 Task: In the  document 	Cybersecurity.doc, select heading and apply ' Bold and Underline' Use the "find feature" to find mentioned word and apply Strikethrough in: 'online threats'
Action: Key pressed cybersecurityctrl+S
Screenshot: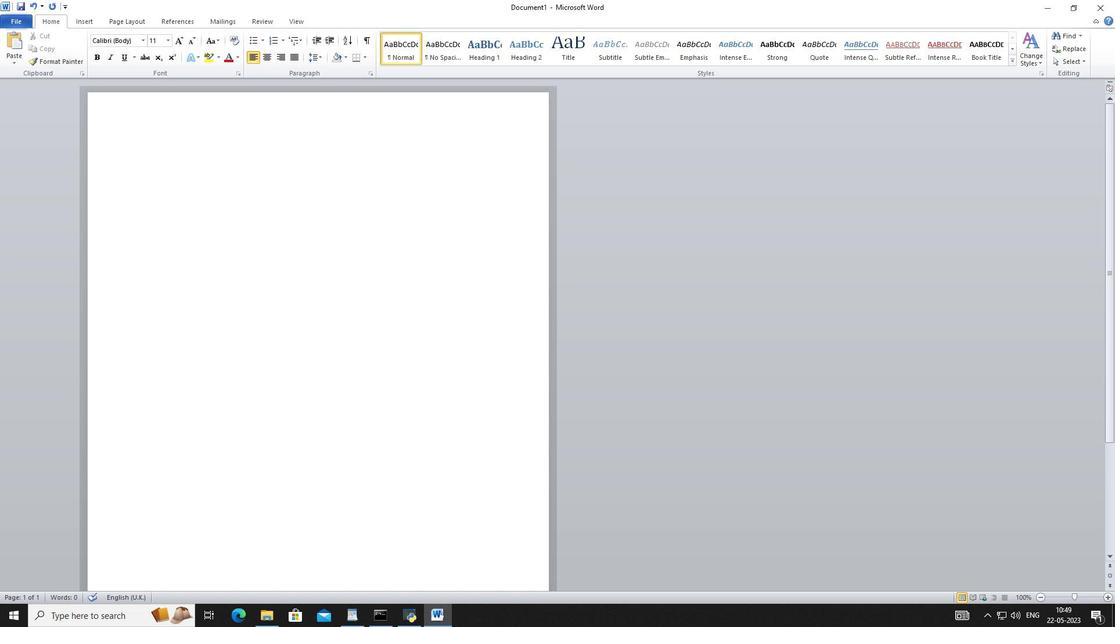 
Action: Mouse moved to (324, 217)
Screenshot: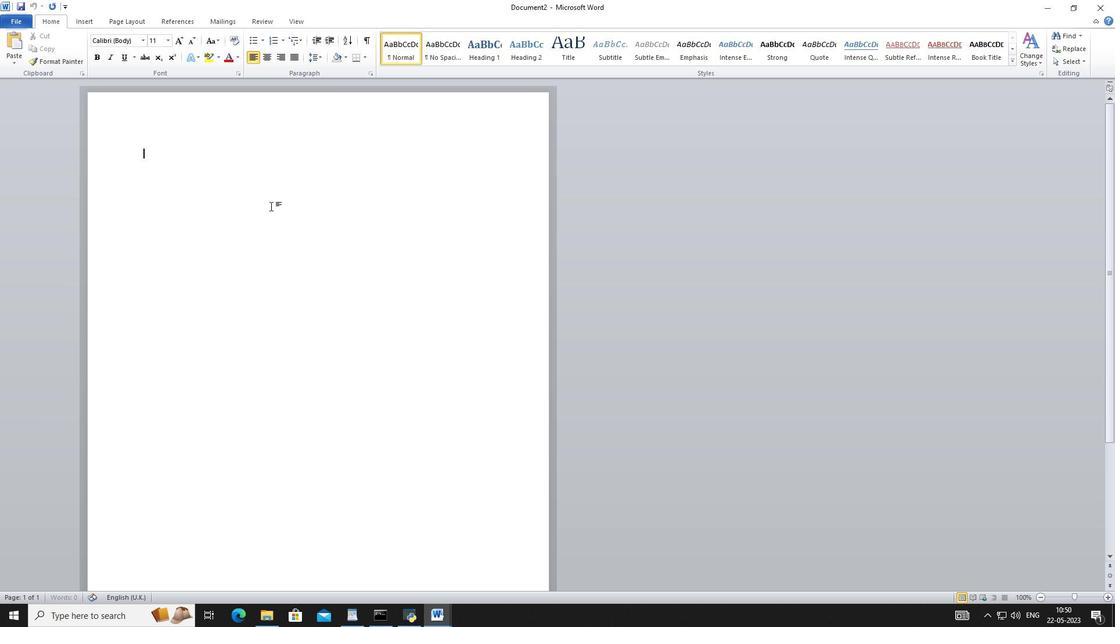 
Action: Mouse scrolled (324, 217) with delta (0, 0)
Screenshot: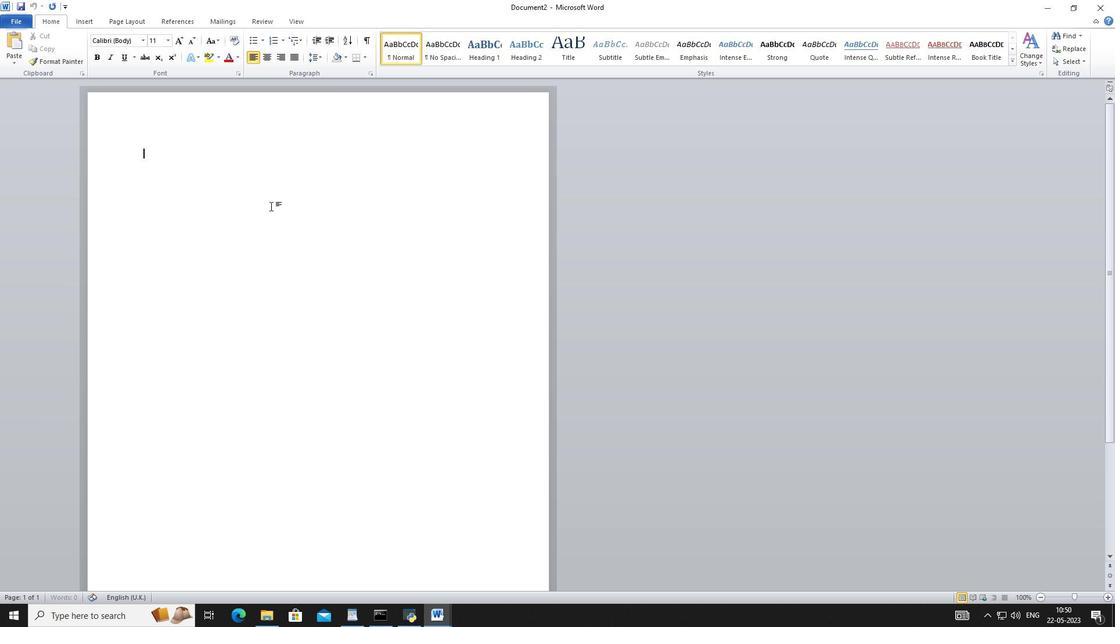 
Action: Mouse scrolled (324, 217) with delta (0, 0)
Screenshot: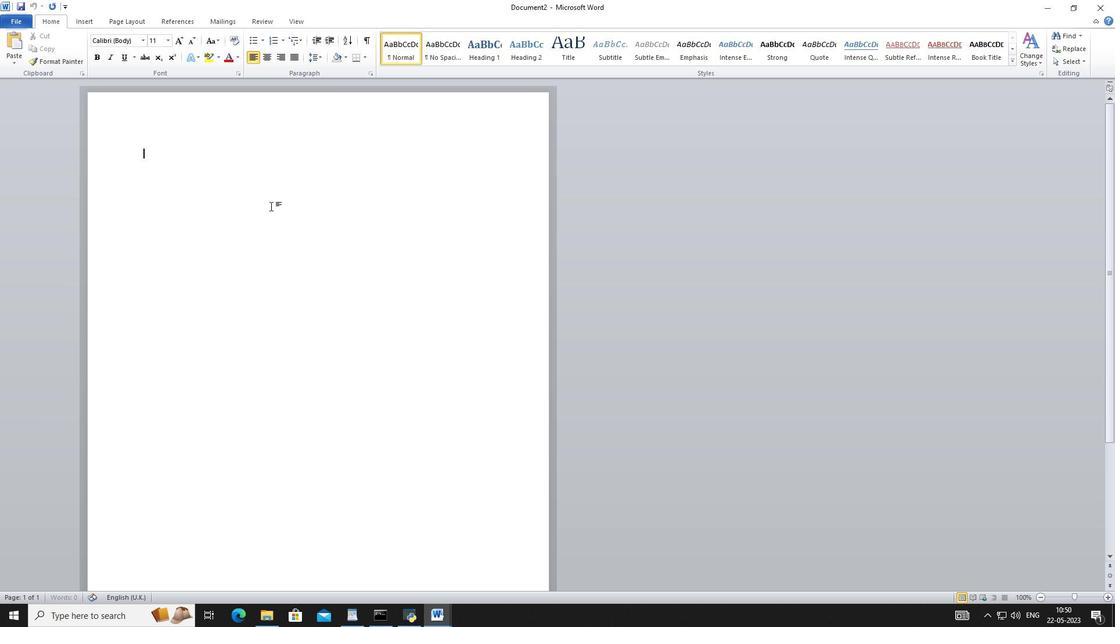 
Action: Mouse scrolled (324, 217) with delta (0, 0)
Screenshot: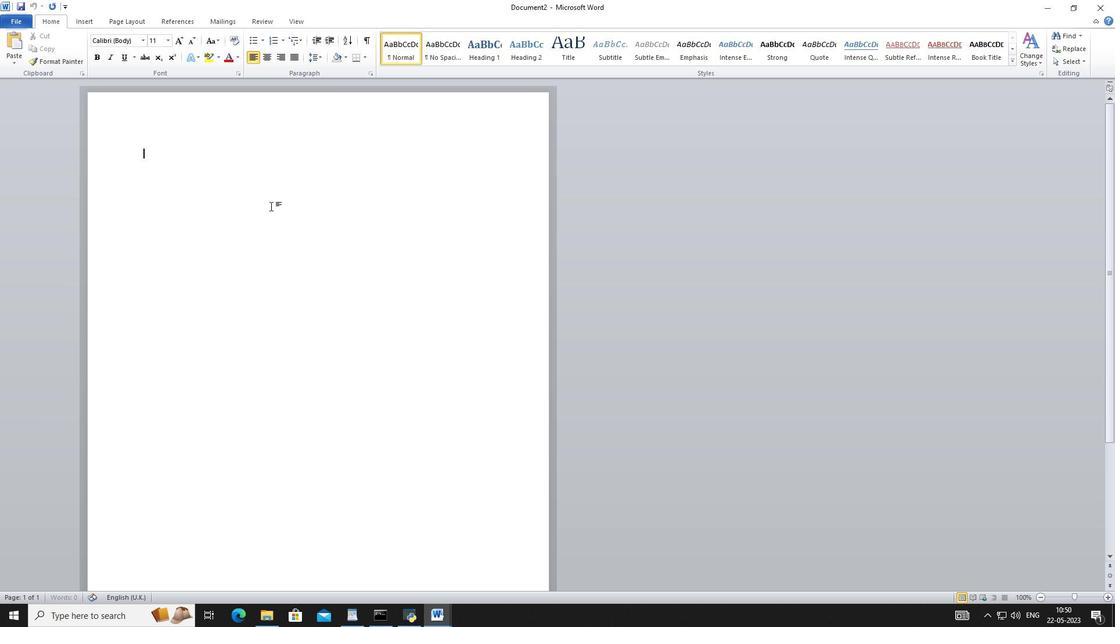 
Action: Mouse scrolled (324, 217) with delta (0, 0)
Screenshot: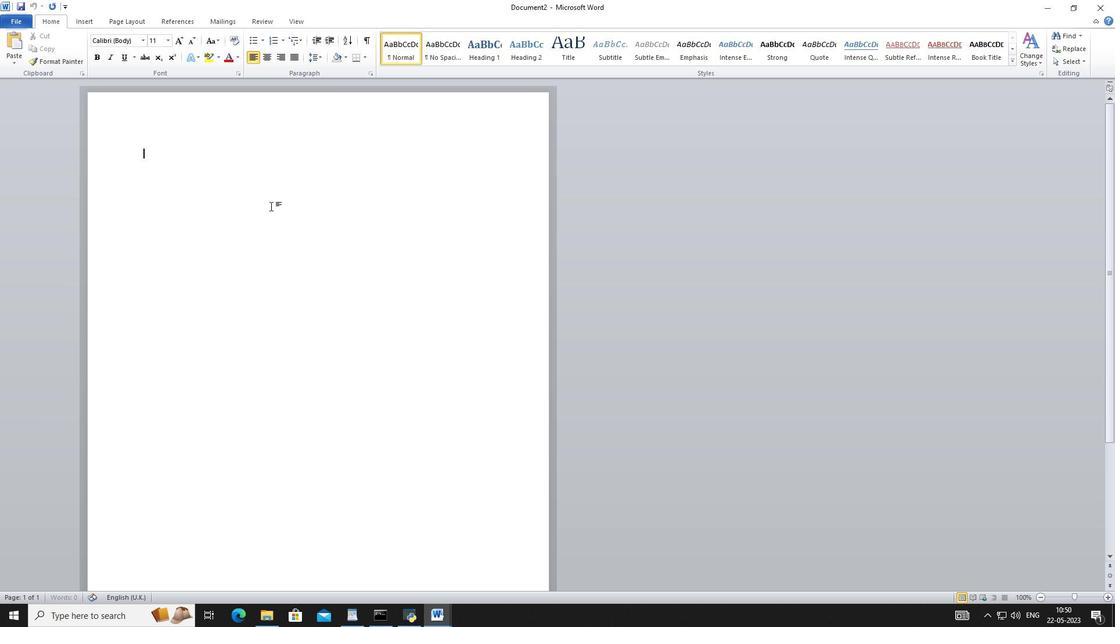 
Action: Mouse moved to (321, 208)
Screenshot: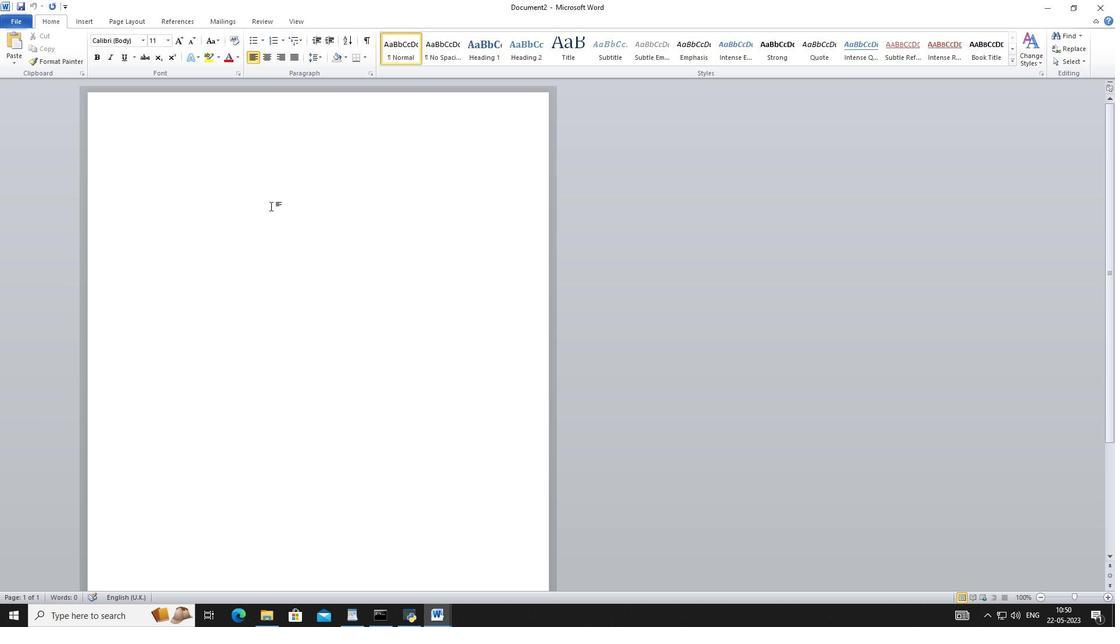 
Action: Mouse pressed left at (321, 208)
Screenshot: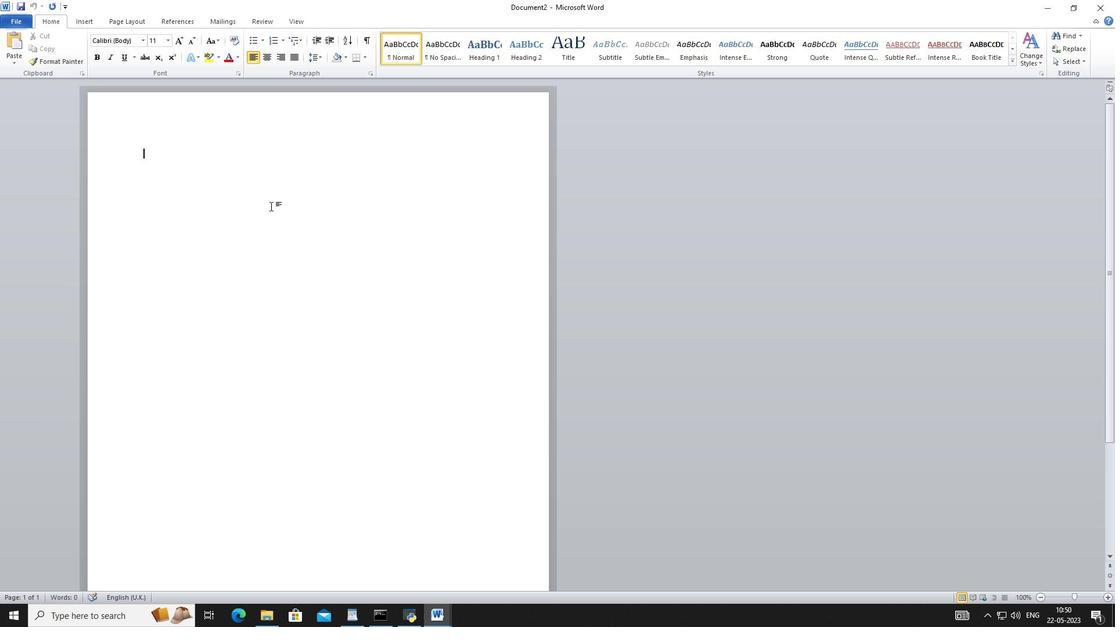 
Action: Mouse moved to (816, 386)
Screenshot: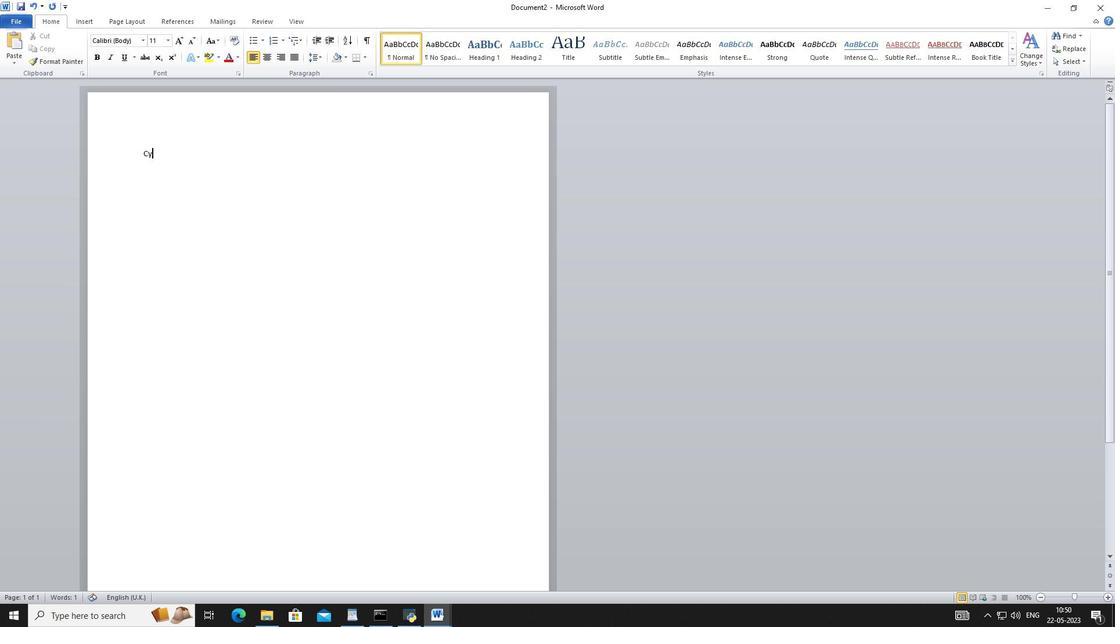 
Action: Mouse pressed left at (816, 386)
Screenshot: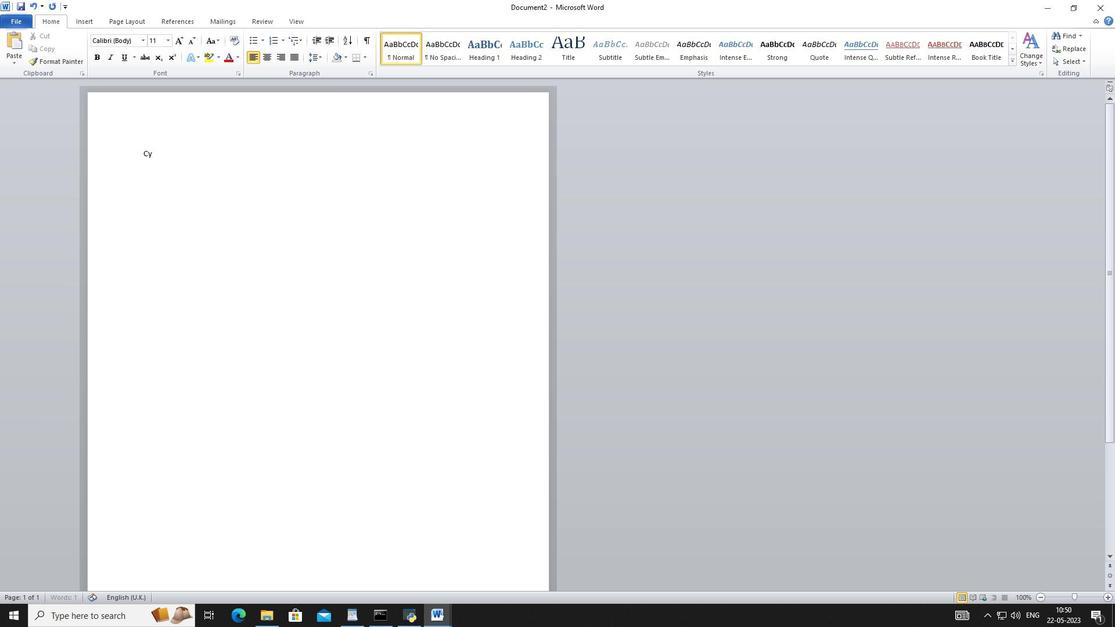 
Action: Mouse moved to (997, 274)
Screenshot: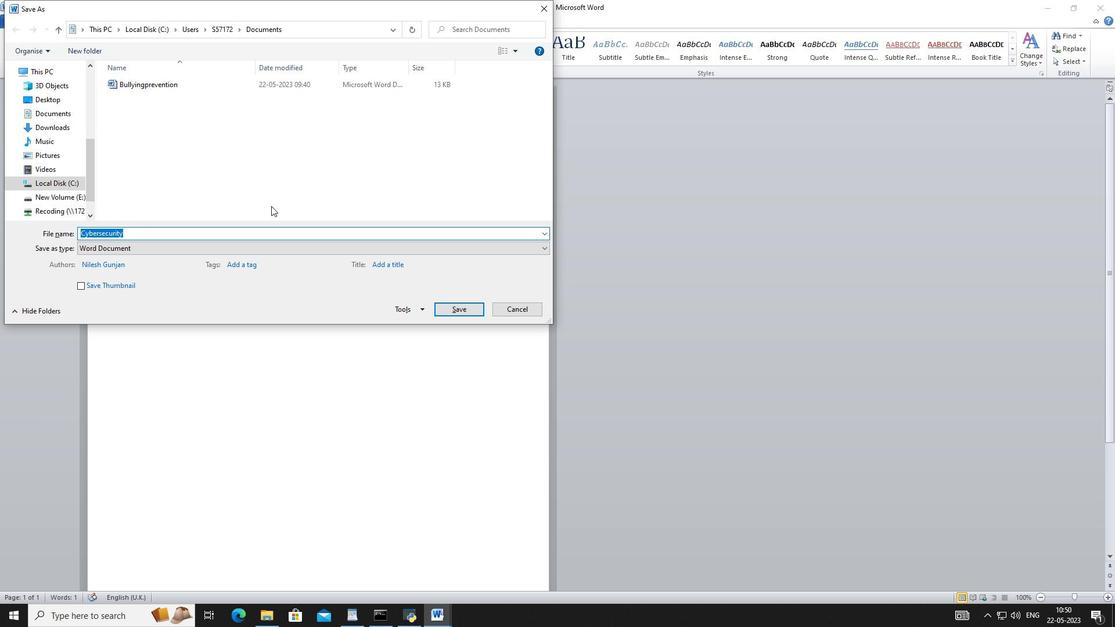 
Action: Mouse pressed left at (997, 274)
Screenshot: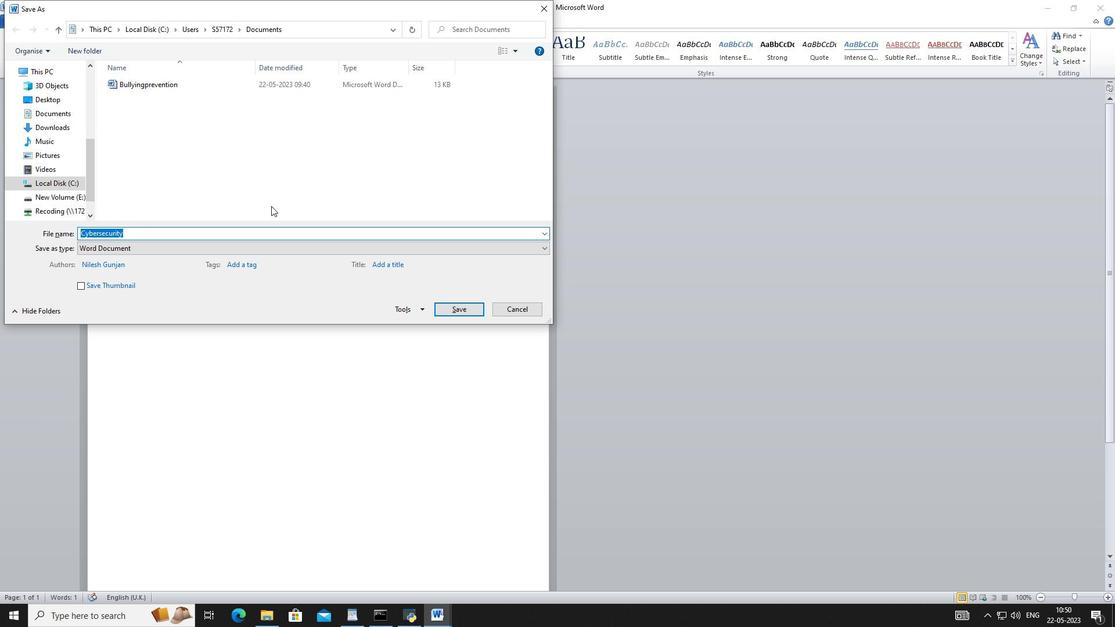 
Action: Mouse moved to (108, 238)
Screenshot: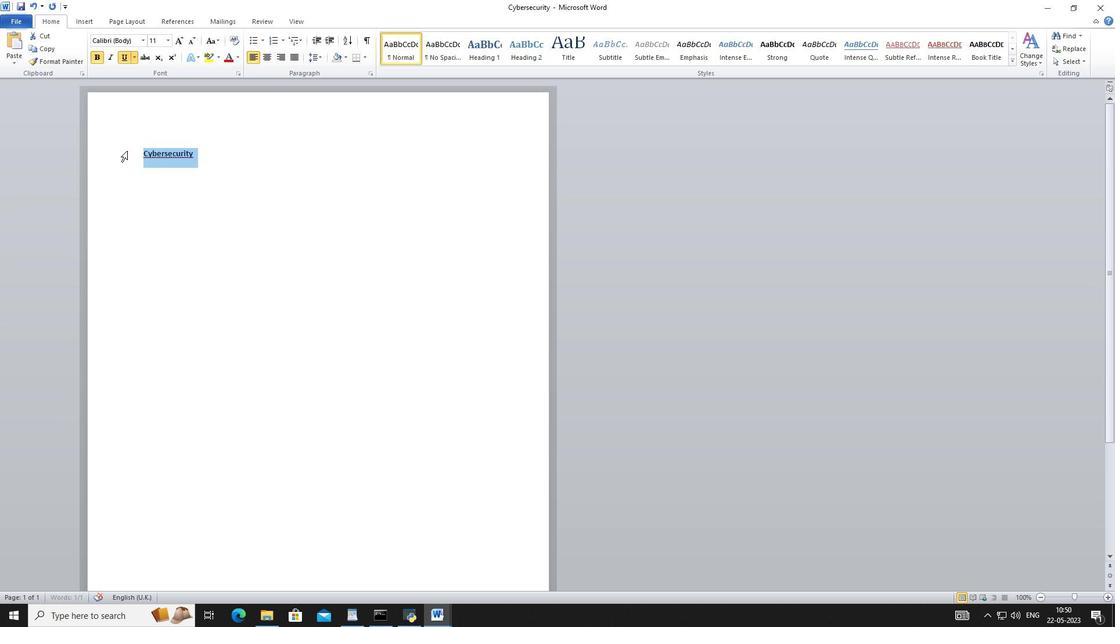
Action: Mouse pressed left at (108, 238)
Screenshot: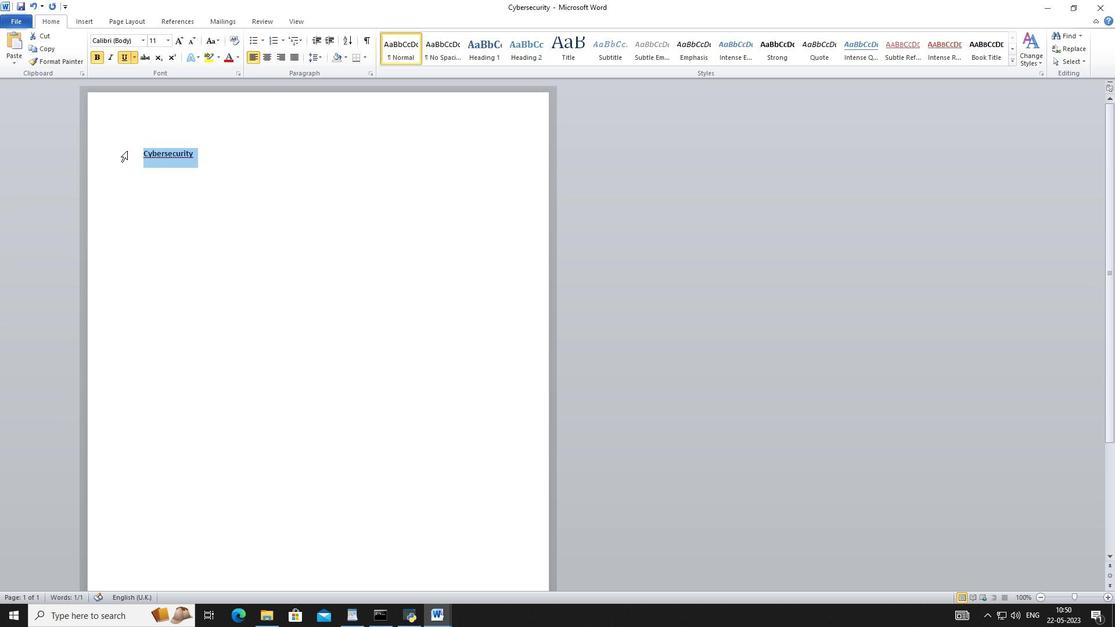 
Action: Mouse moved to (532, 370)
Screenshot: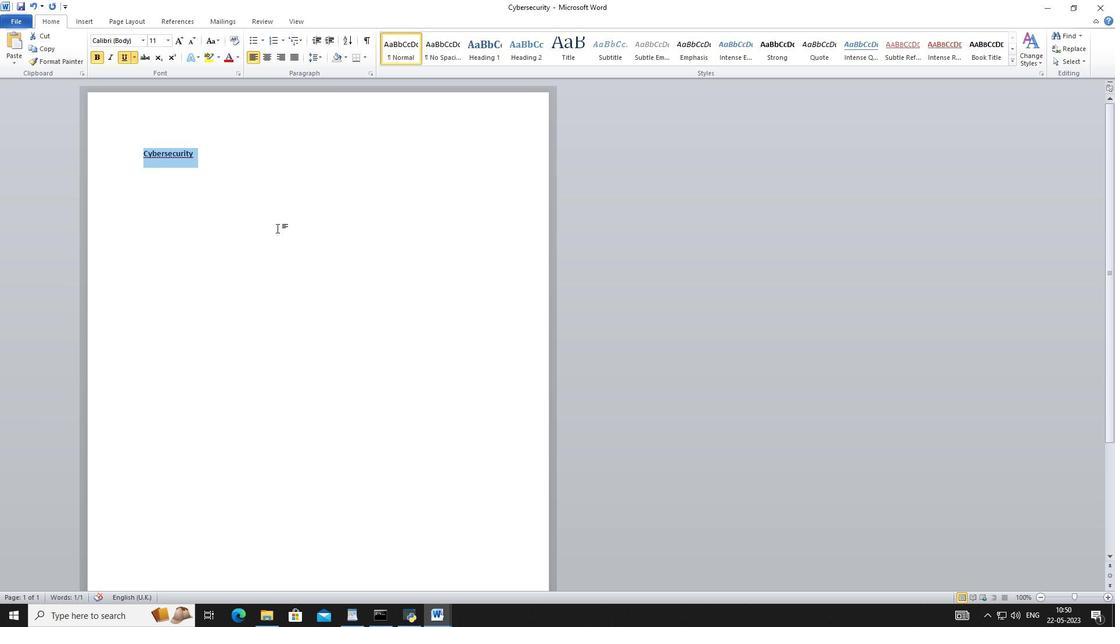 
Action: Mouse pressed left at (532, 370)
Screenshot: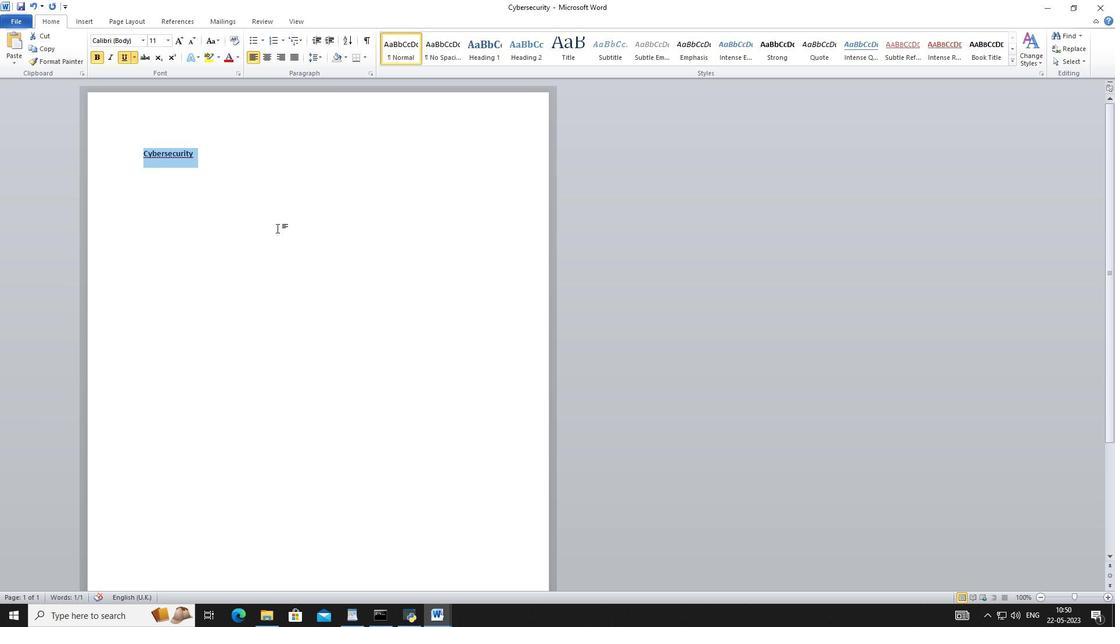 
Action: Mouse moved to (138, 607)
Screenshot: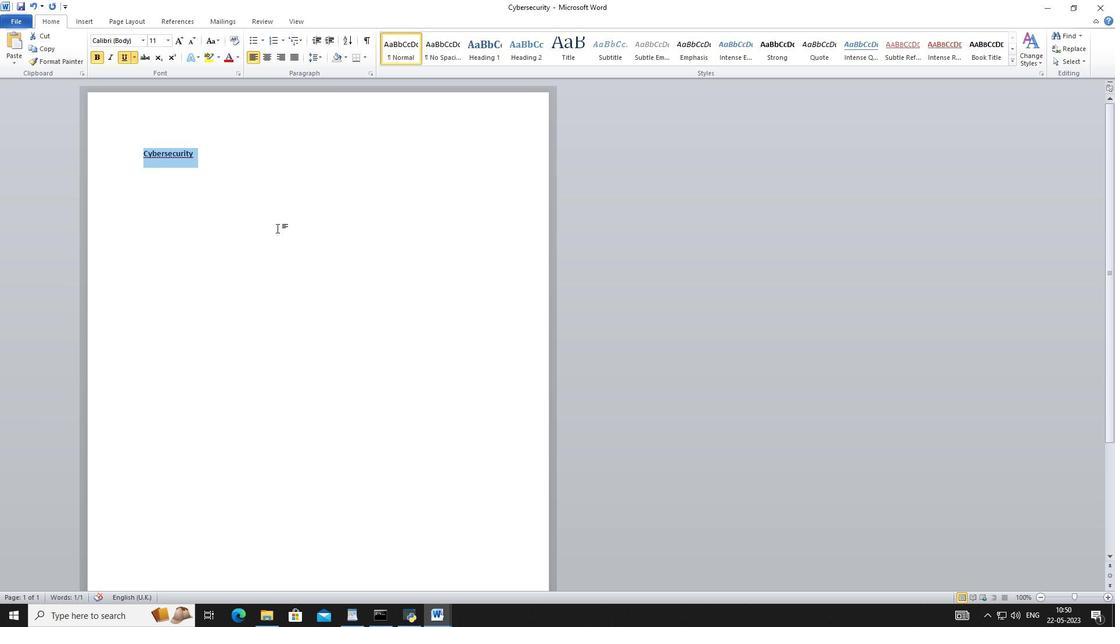 
Action: Key pressed <Key.shift_r>Cybersecurity
Screenshot: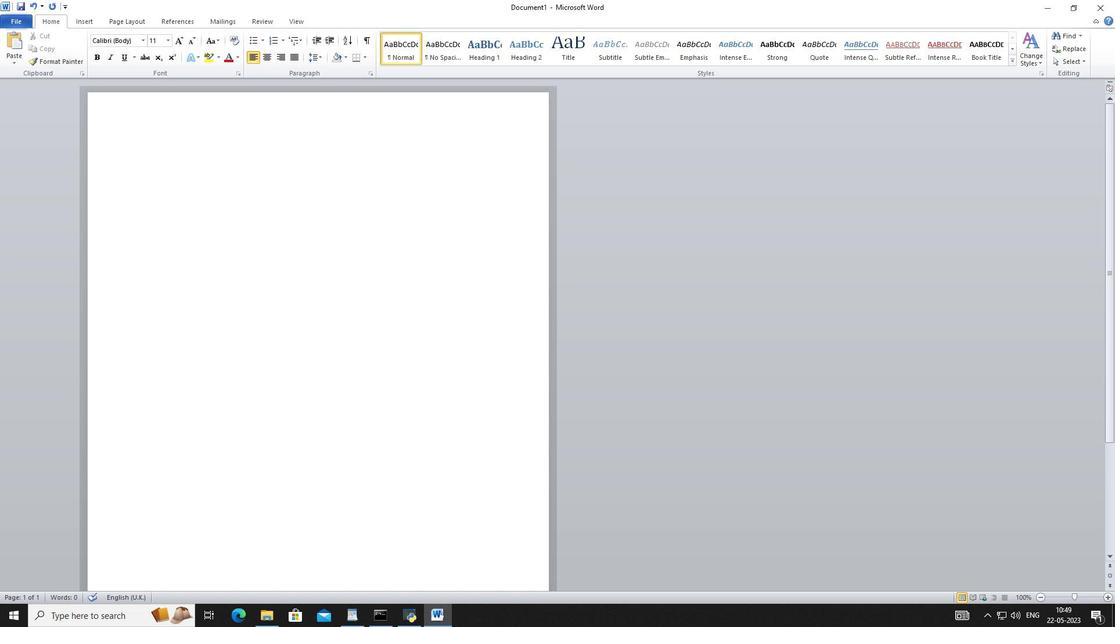 
Action: Mouse moved to (271, 206)
Screenshot: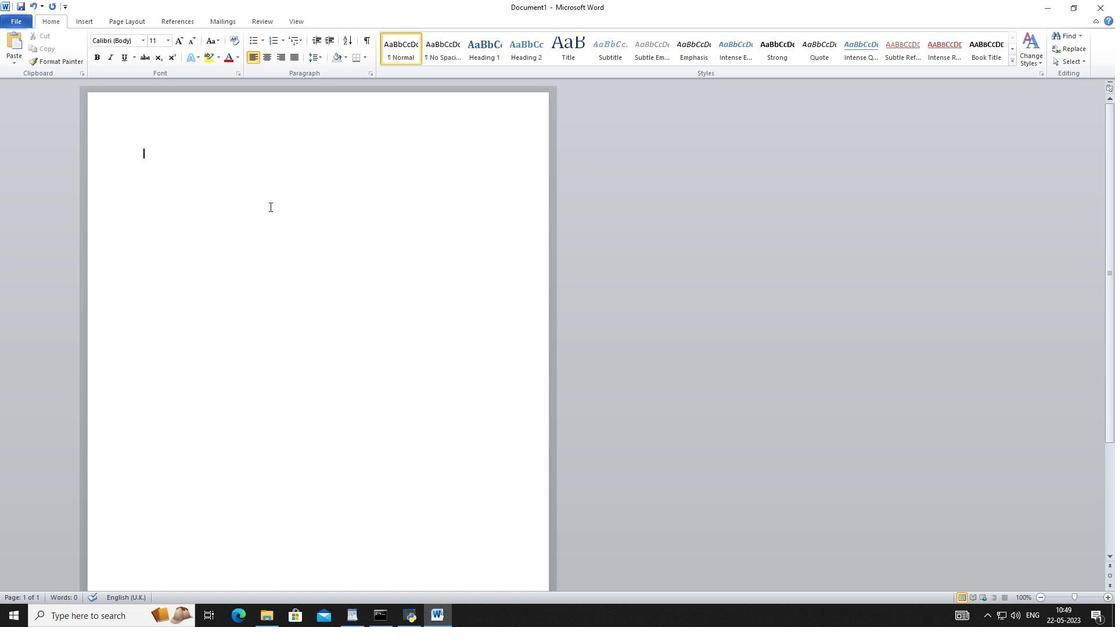 
Action: Mouse pressed left at (271, 206)
Screenshot: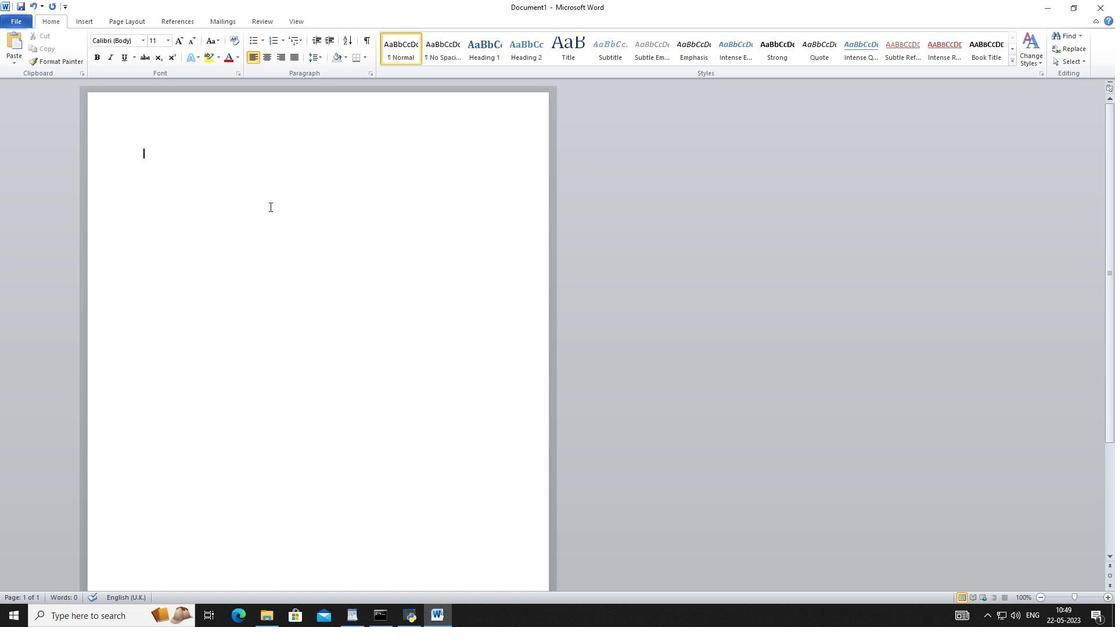 
Action: Key pressed fsctrl+N<Key.shift_r>Cybersecurityctrl+S
Screenshot: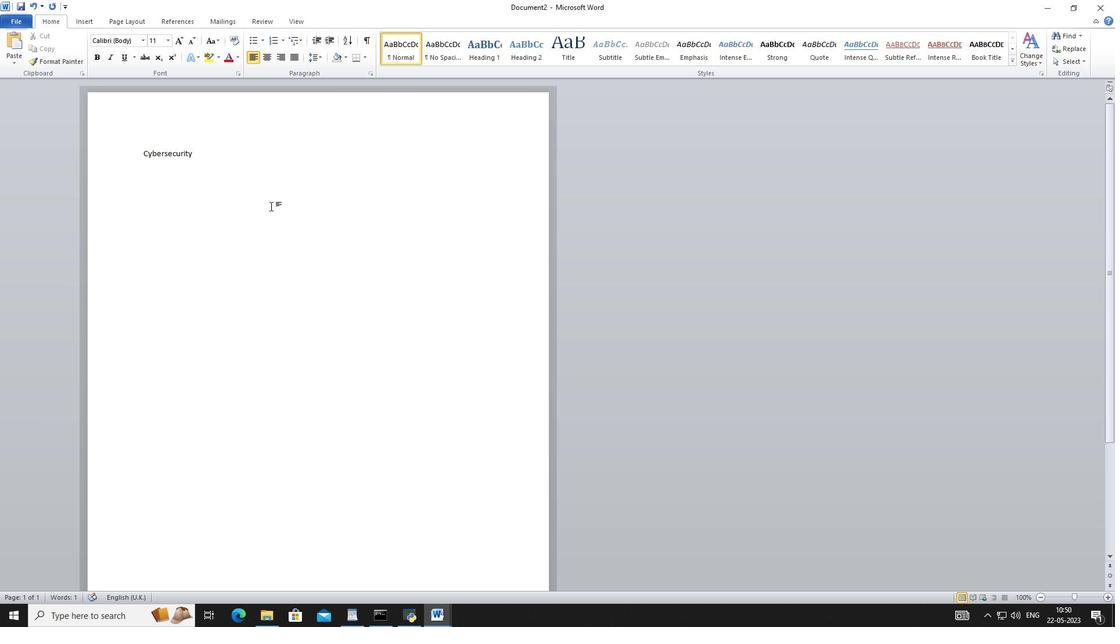 
Action: Mouse moved to (464, 309)
Screenshot: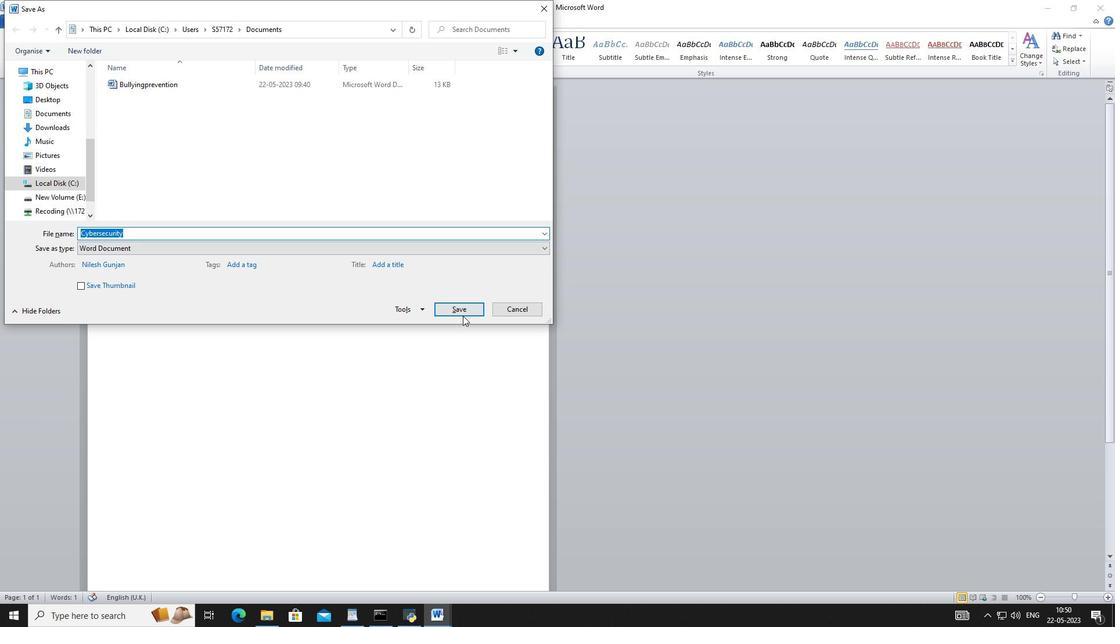 
Action: Mouse pressed left at (464, 309)
Screenshot: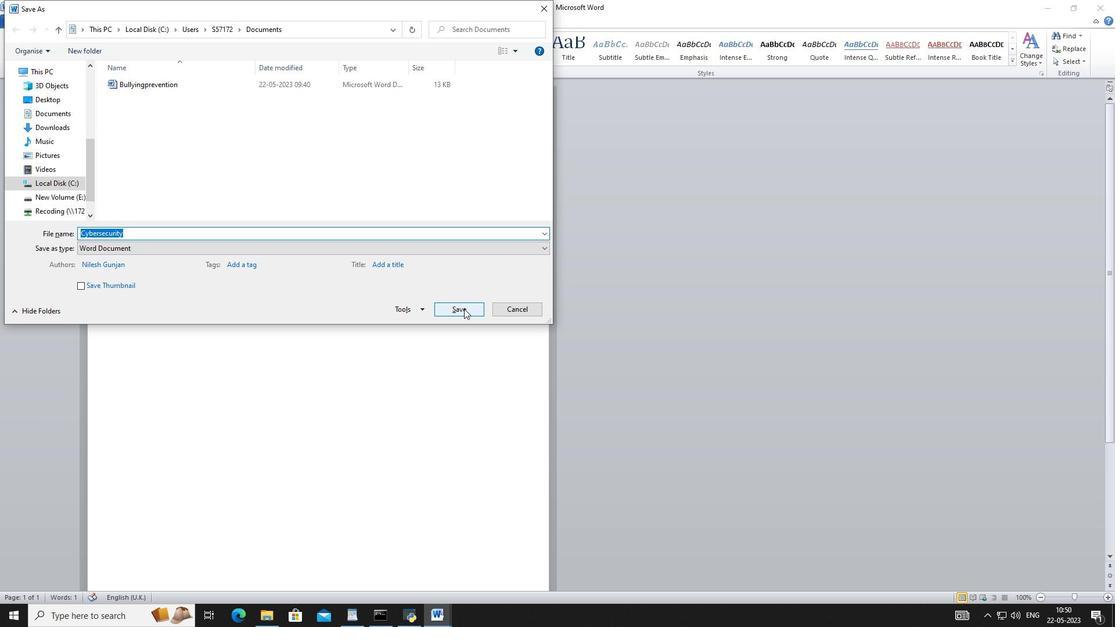 
Action: Mouse moved to (198, 156)
Screenshot: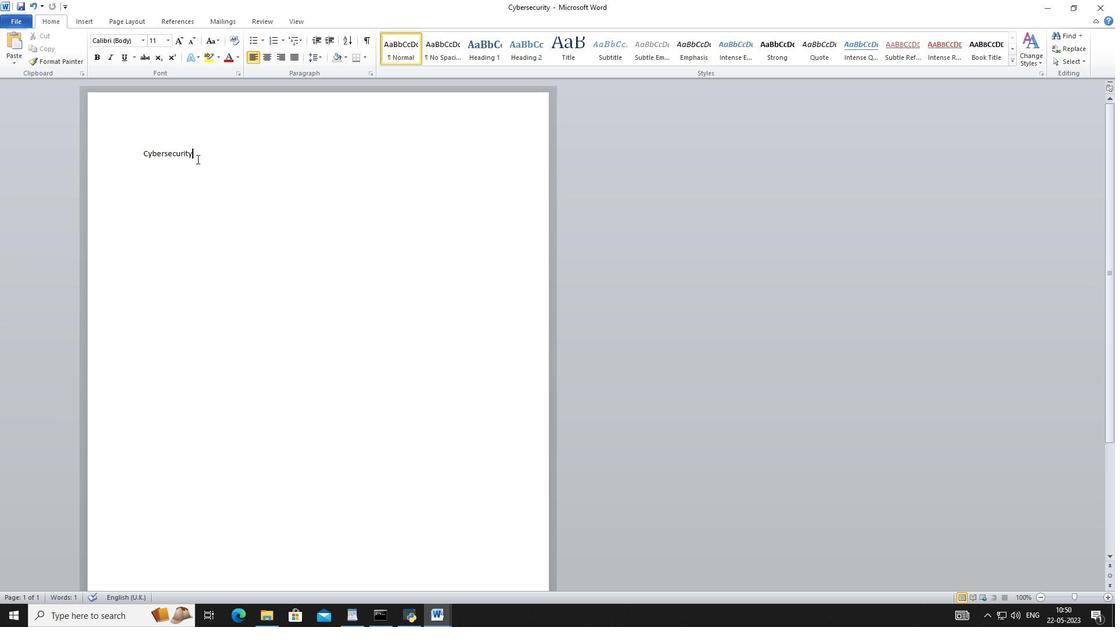 
Action: Mouse pressed left at (198, 156)
Screenshot: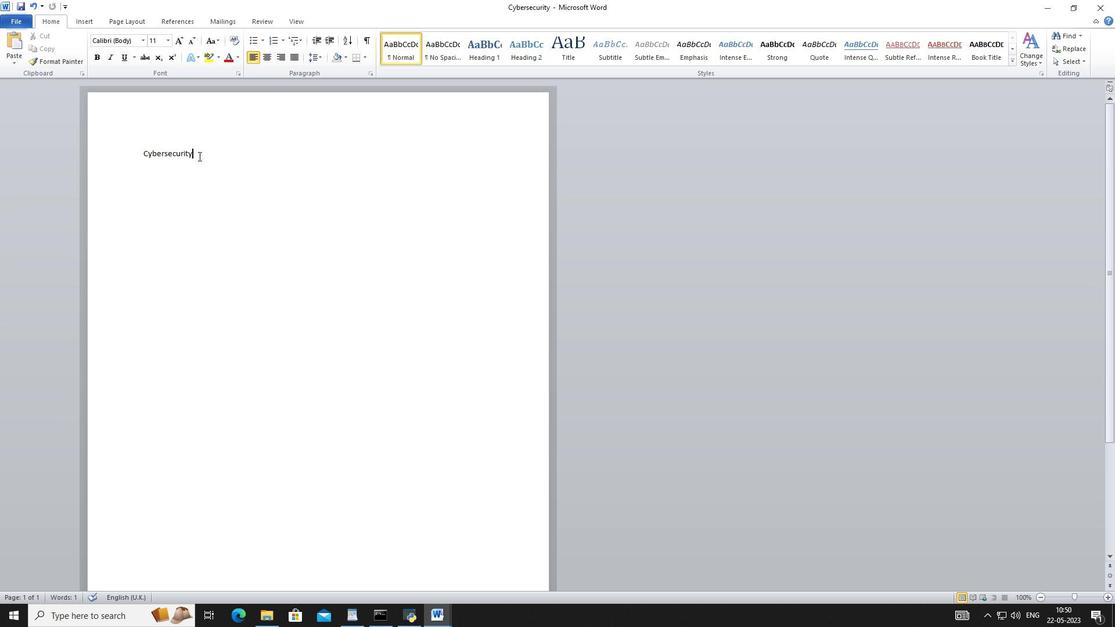 
Action: Mouse moved to (127, 151)
Screenshot: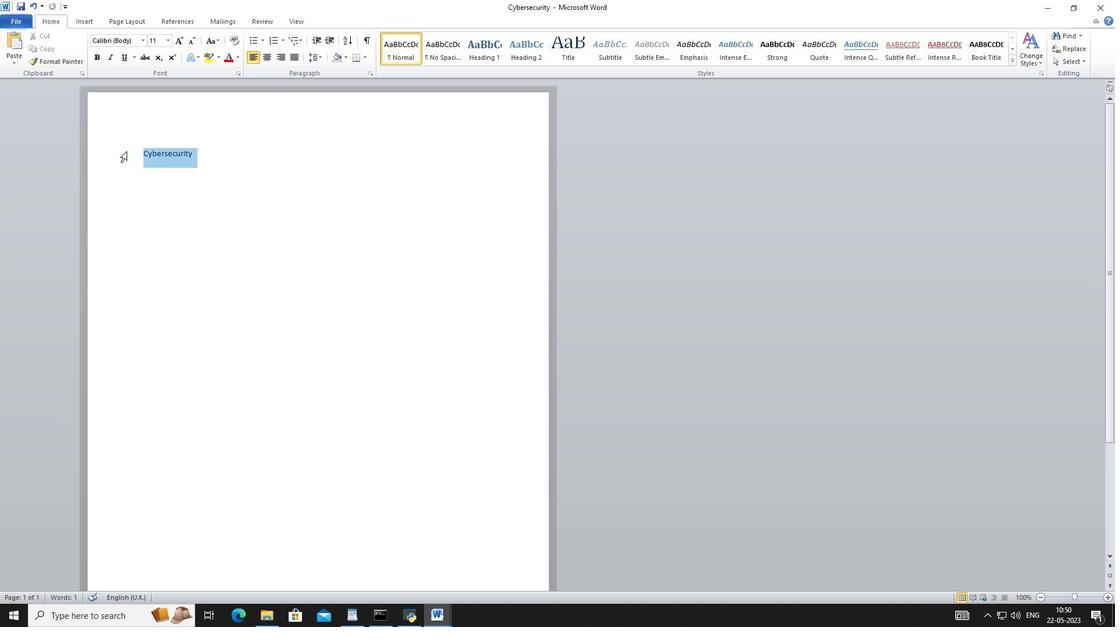 
Action: Key pressed ctrl+B<'\x15'>
Screenshot: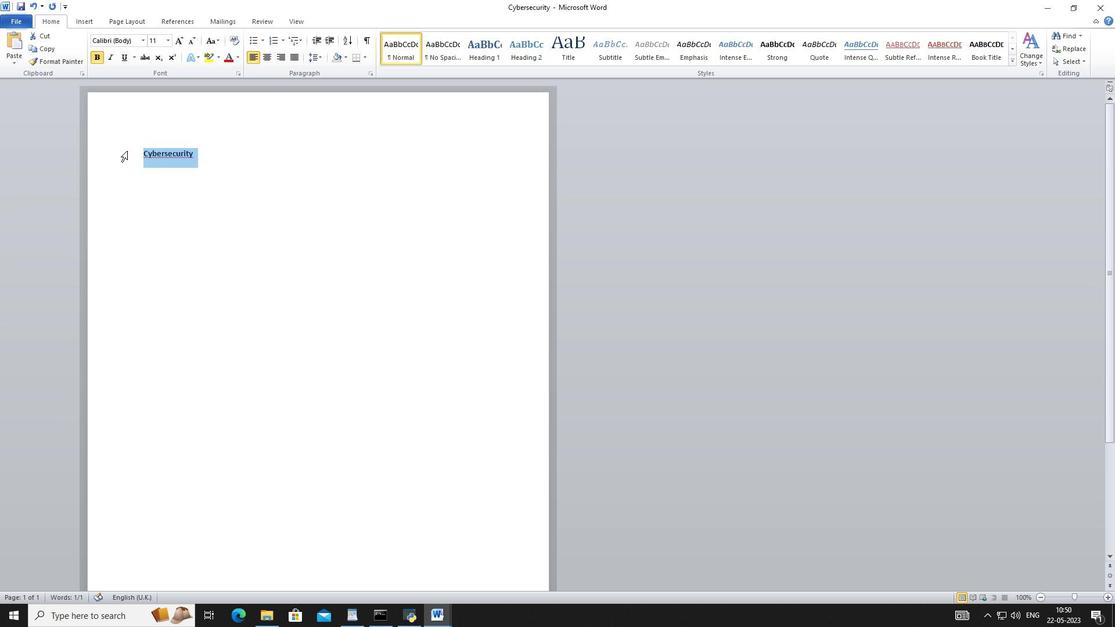 
Action: Mouse moved to (277, 228)
Screenshot: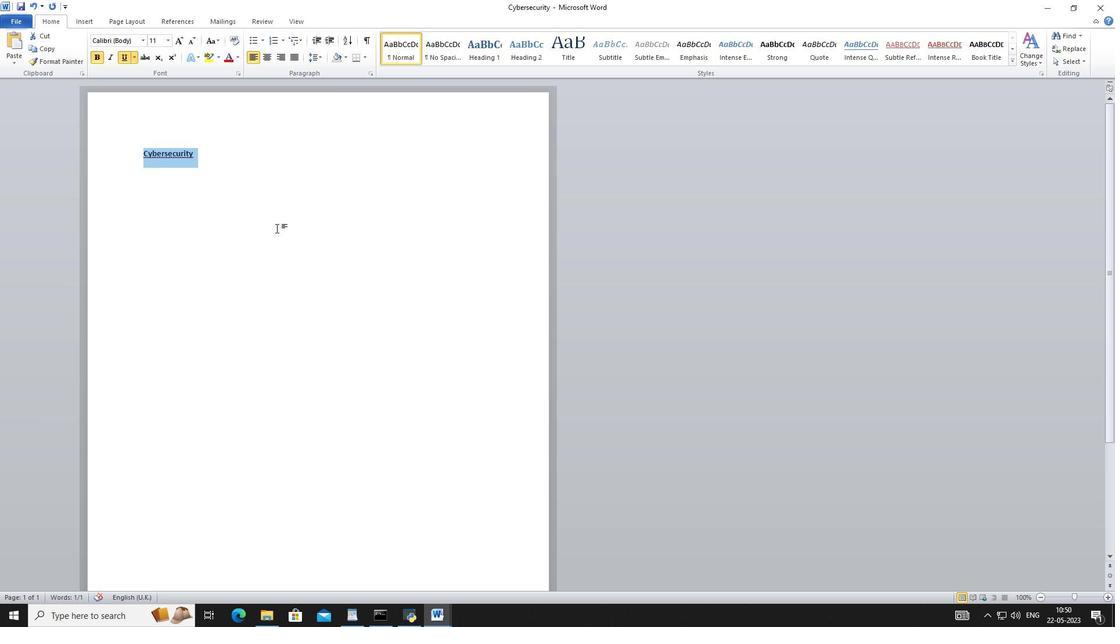 
Action: Mouse pressed left at (277, 228)
Screenshot: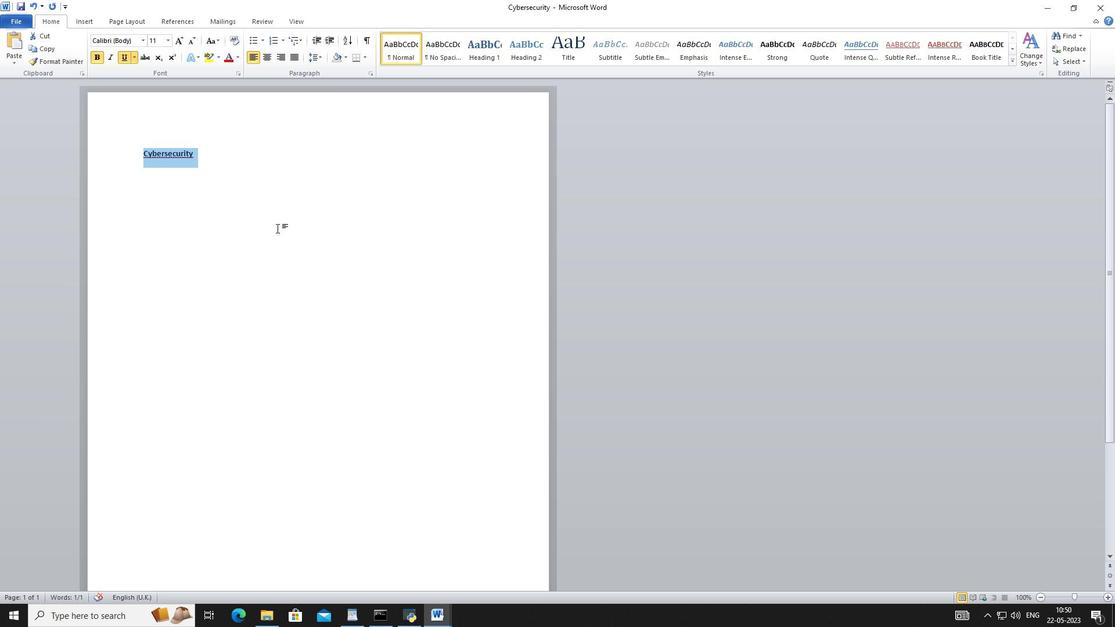 
Action: Mouse moved to (319, 257)
Screenshot: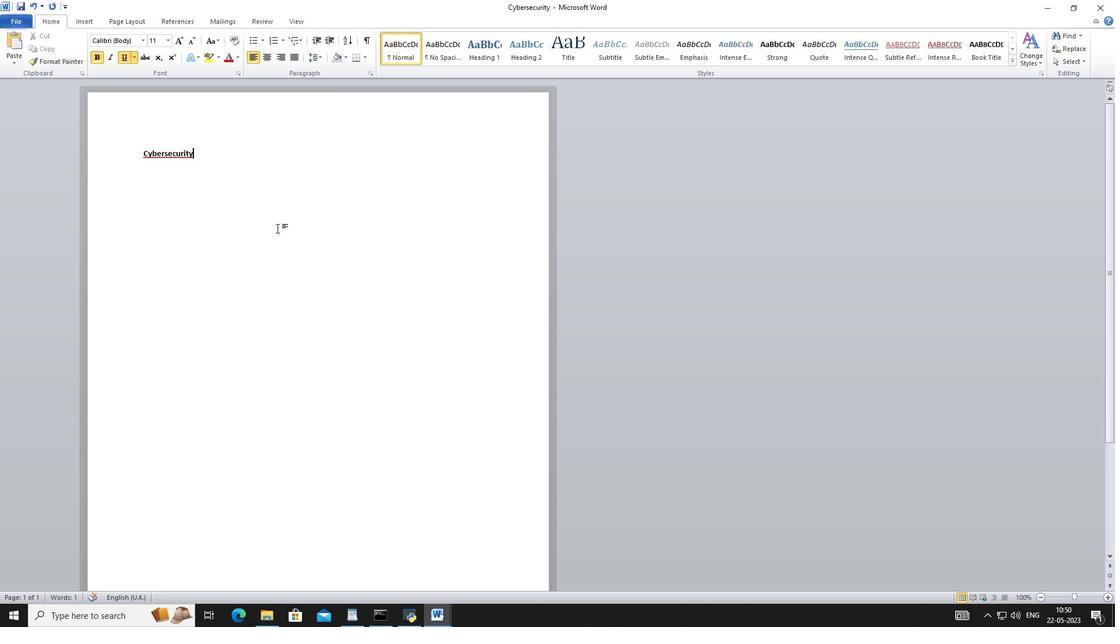
Action: Key pressed ctrl+Fcybersecurity<Key.enter>
Screenshot: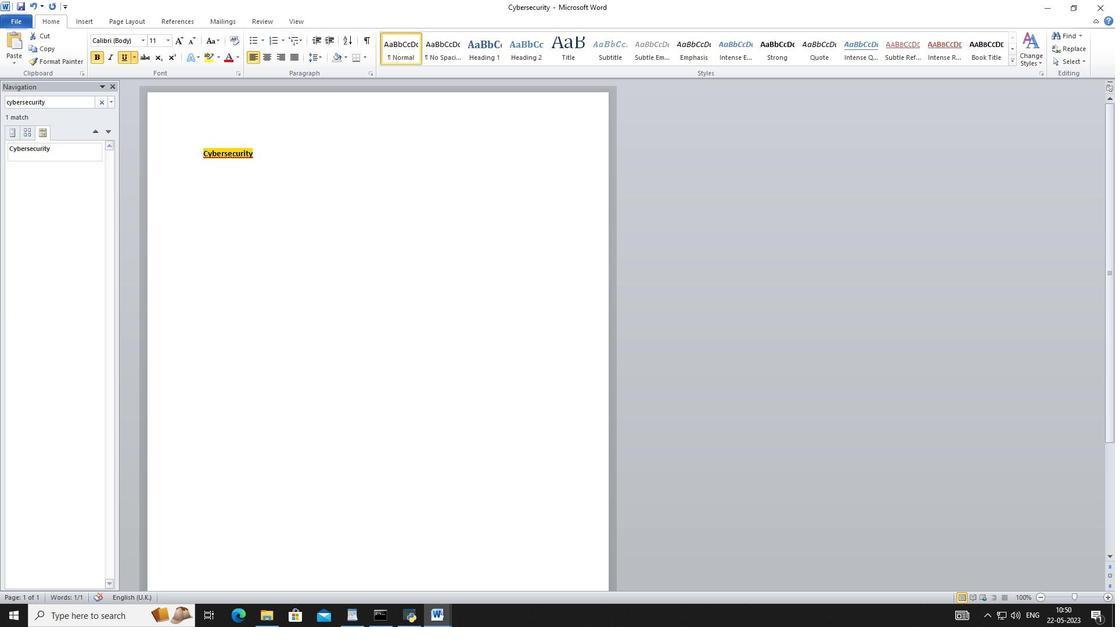 
Action: Mouse moved to (490, 338)
Screenshot: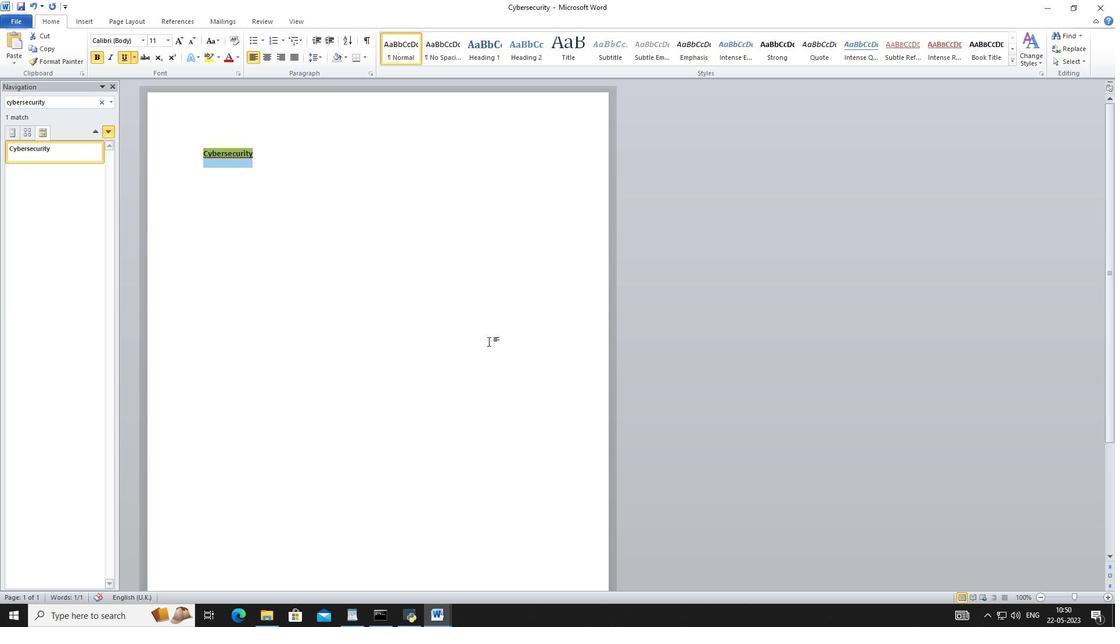 
Action: Mouse pressed left at (490, 338)
Screenshot: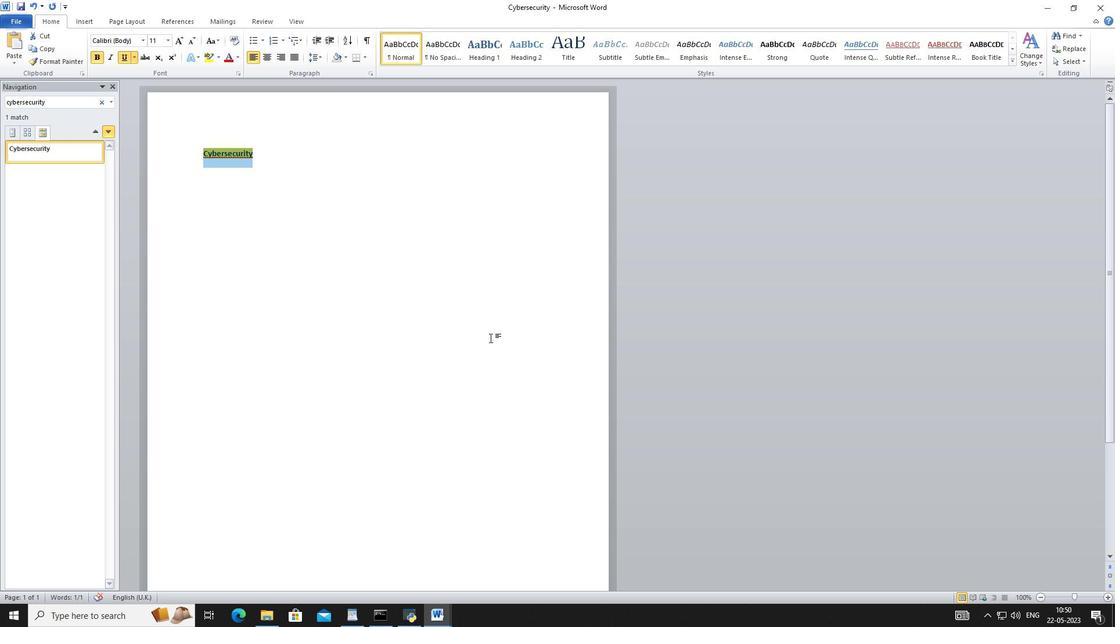 
Action: Mouse moved to (488, 323)
Screenshot: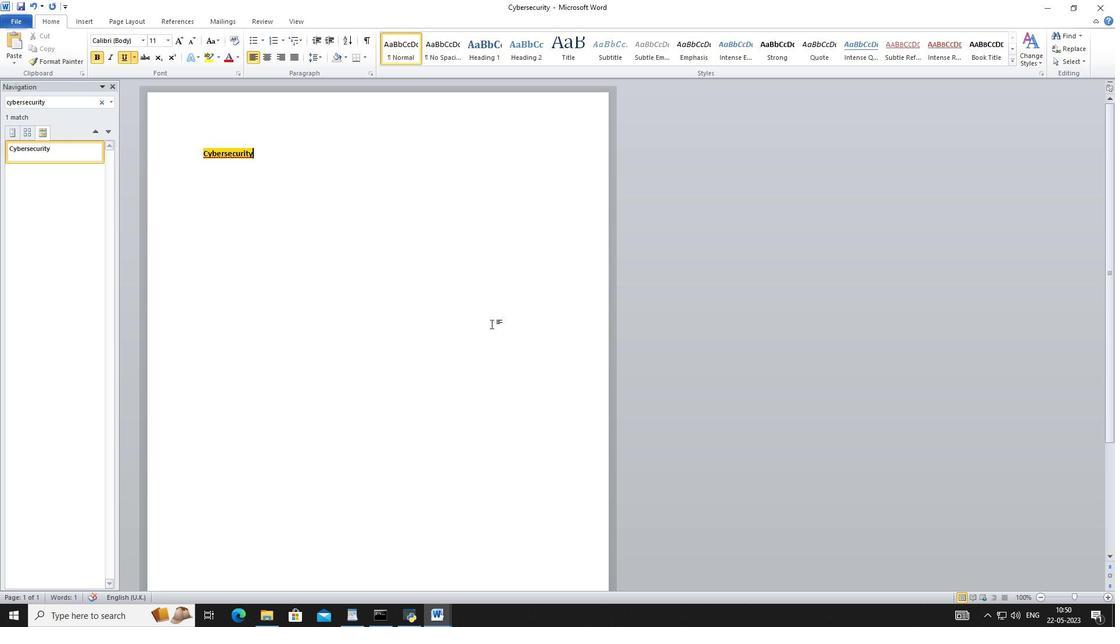 
Action: Key pressed <Key.enter><Key.shift_r>Strikethrough<Key.space>in<Key.space><Key.shift_r>:<Key.space><Key.shift_r>'online<Key.space>threats'ctrl+S
Screenshot: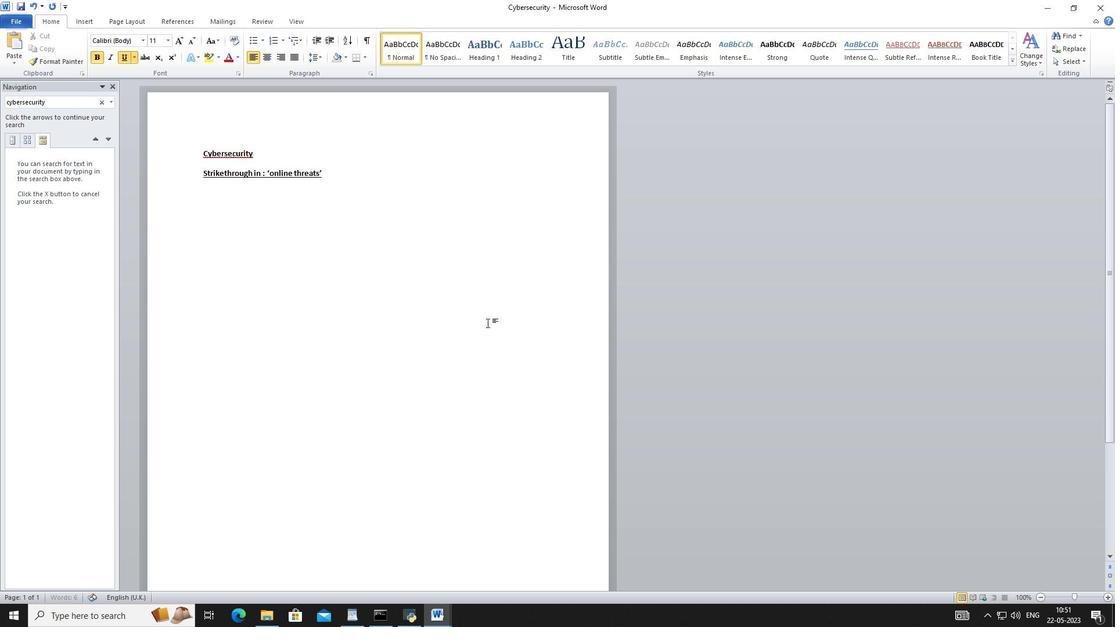 
